 Task: Create a due date automation trigger when advanced on, 2 working days before a card is due add dates due tomorrow at 11:00 AM.
Action: Mouse moved to (1065, 88)
Screenshot: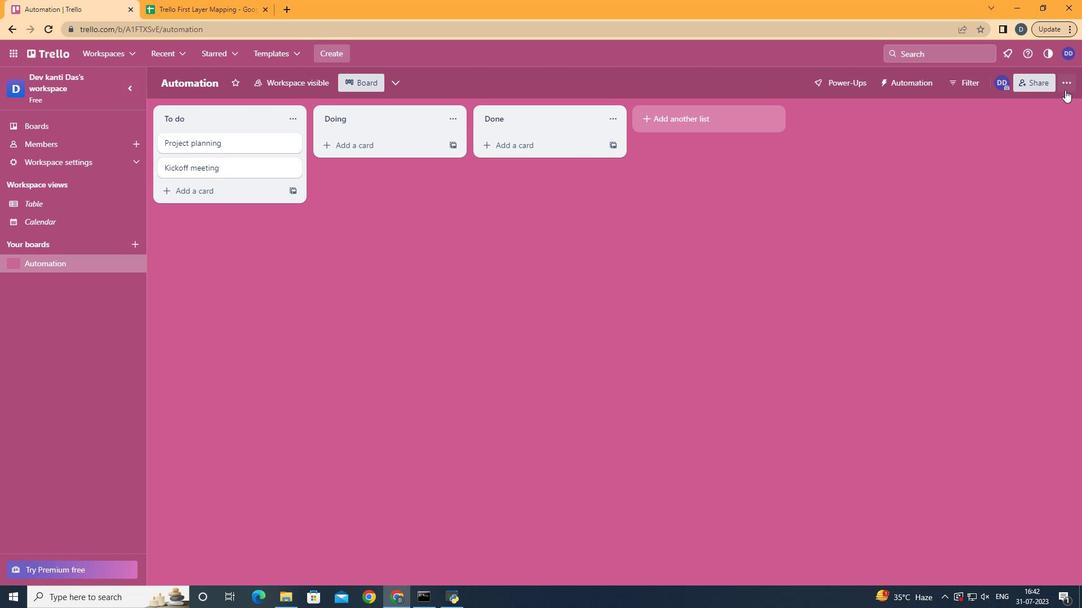 
Action: Mouse pressed left at (1065, 88)
Screenshot: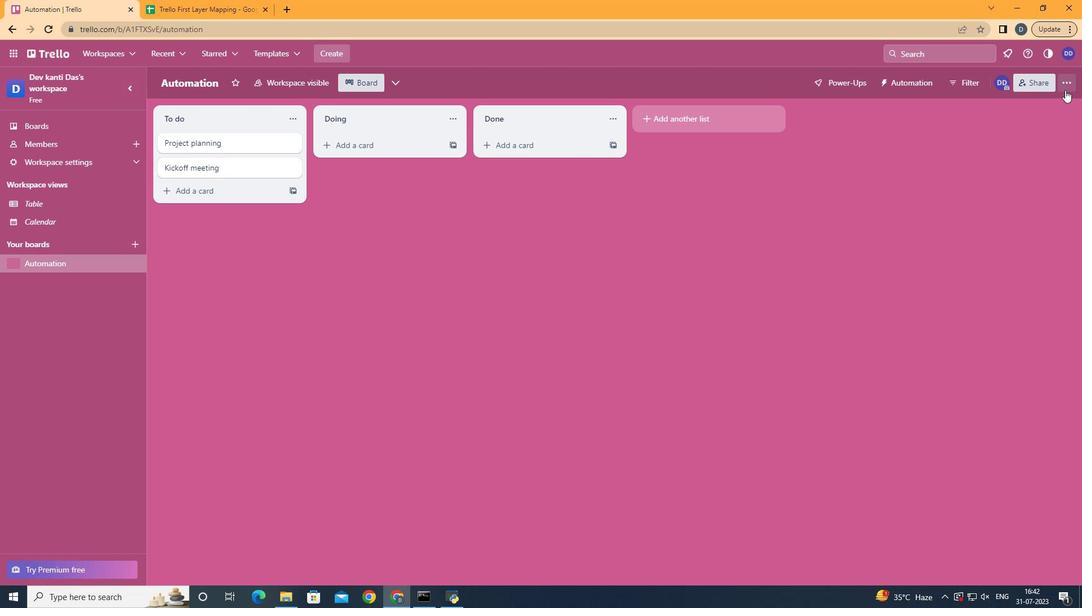 
Action: Mouse moved to (996, 235)
Screenshot: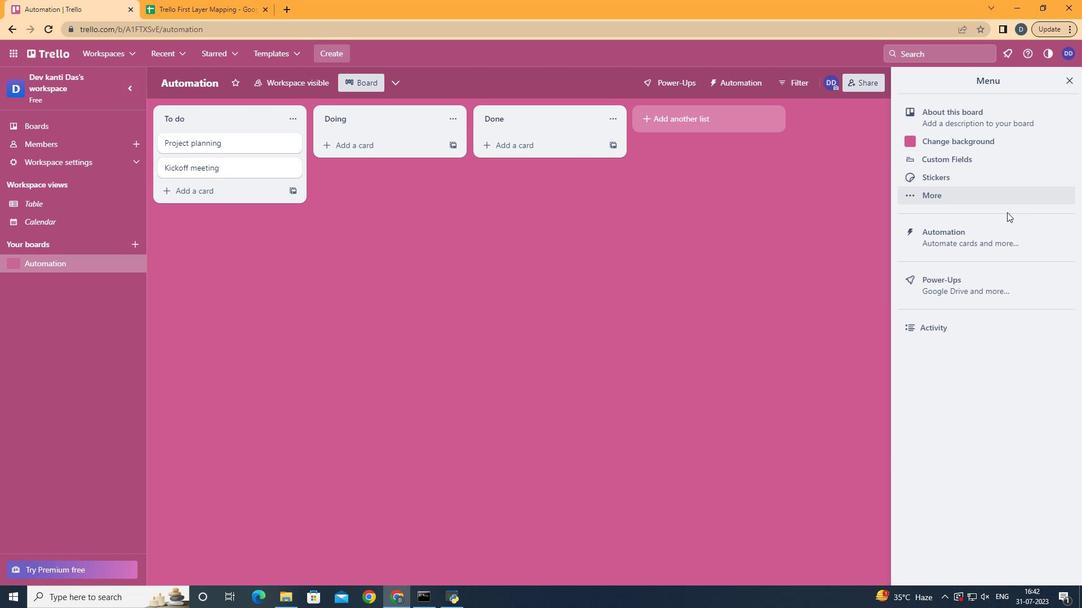 
Action: Mouse pressed left at (996, 235)
Screenshot: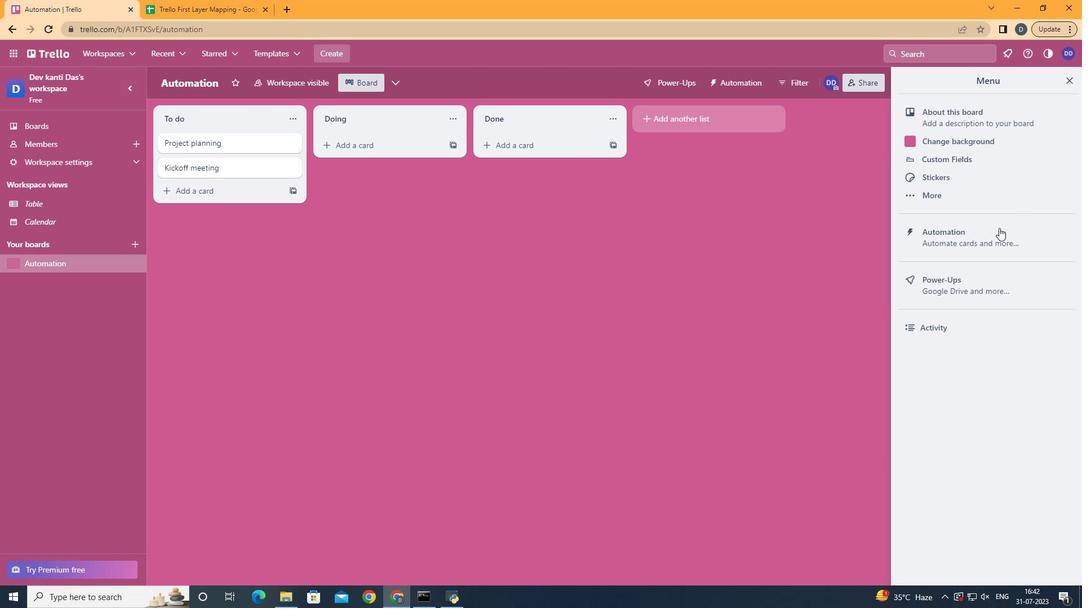 
Action: Mouse moved to (210, 224)
Screenshot: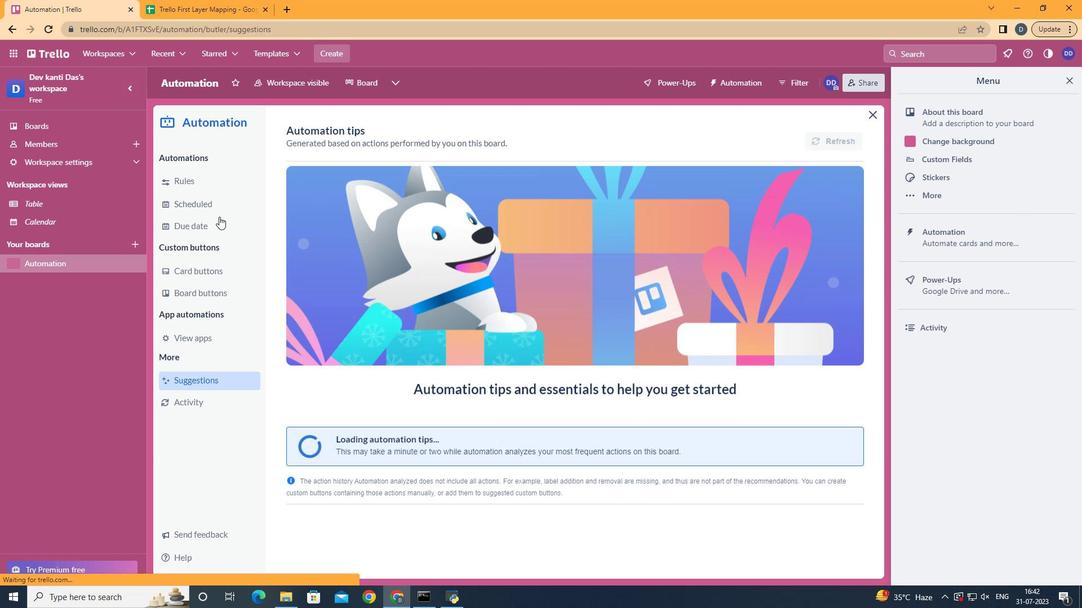 
Action: Mouse pressed left at (210, 224)
Screenshot: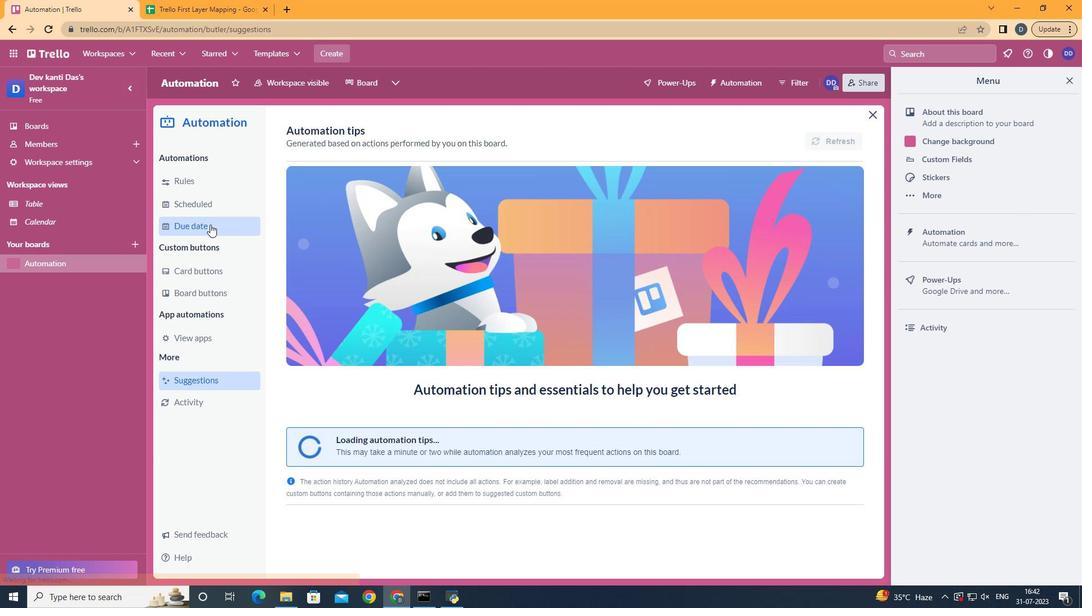 
Action: Mouse moved to (802, 130)
Screenshot: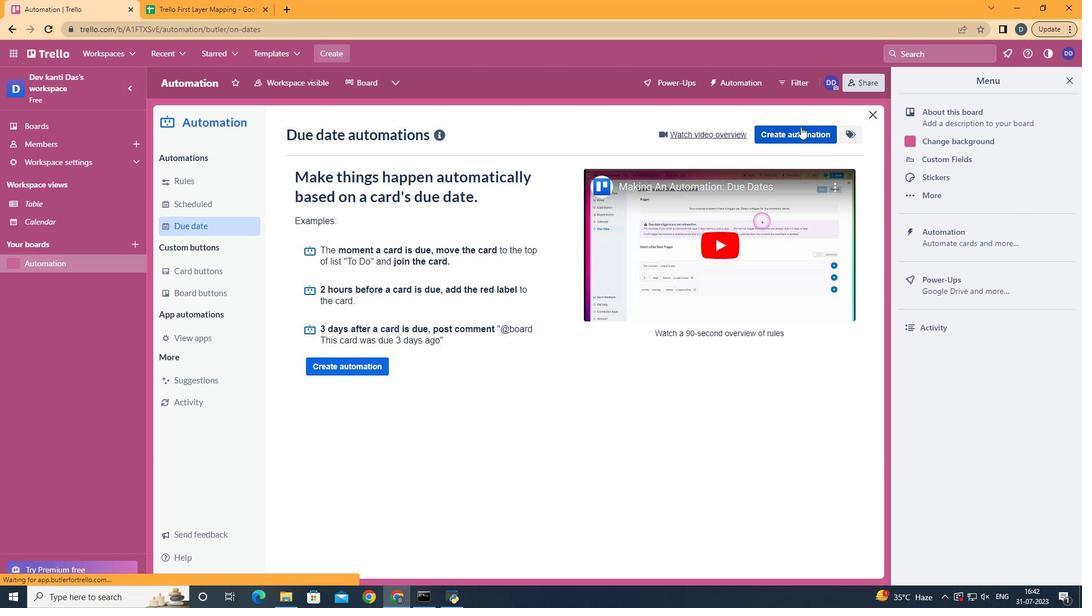 
Action: Mouse pressed left at (802, 130)
Screenshot: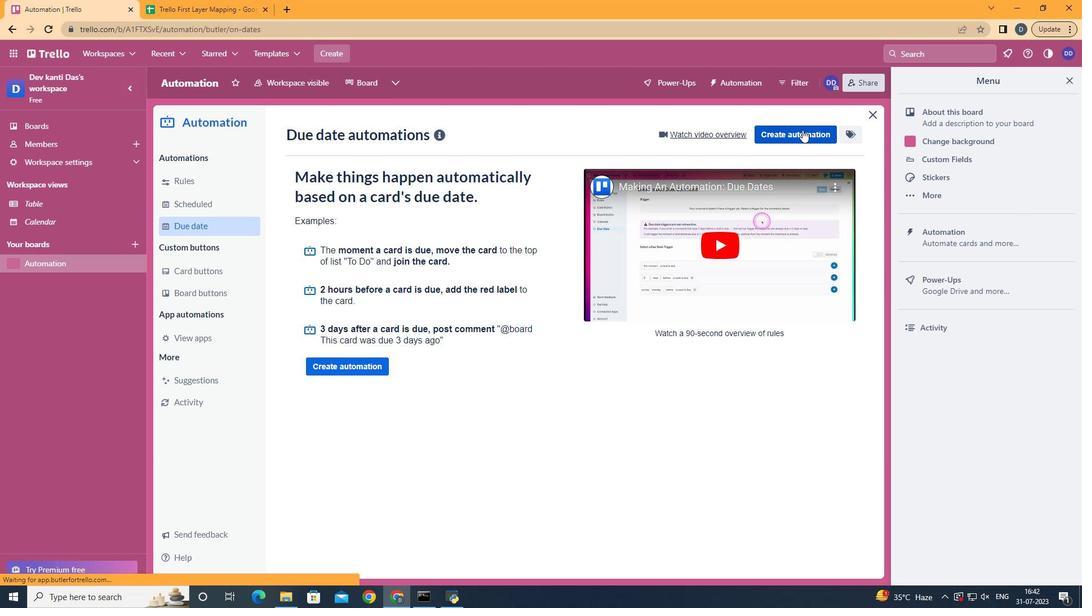 
Action: Mouse moved to (540, 241)
Screenshot: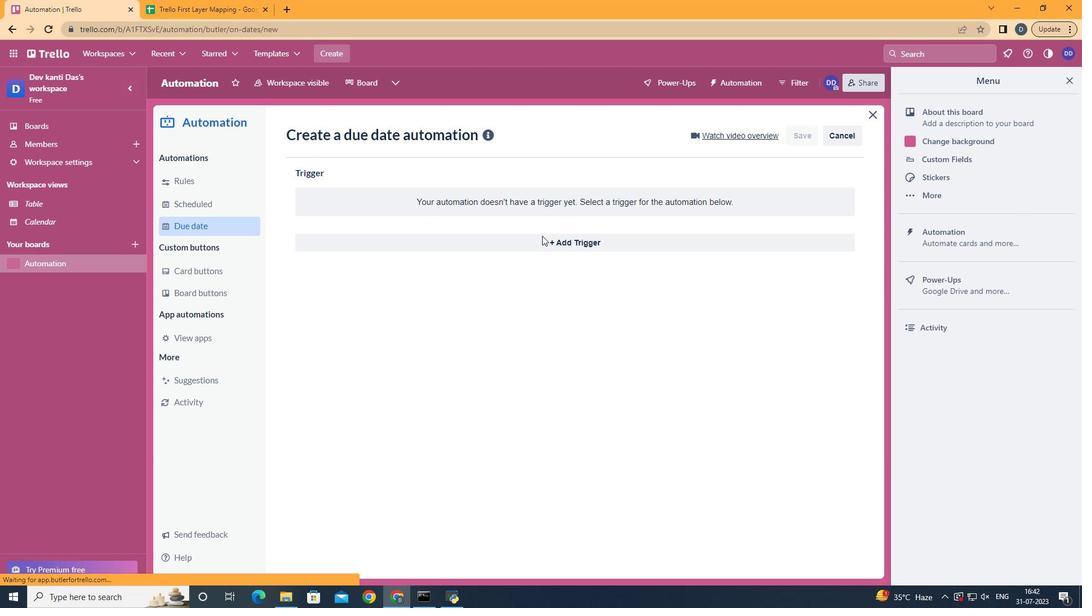 
Action: Mouse pressed left at (540, 241)
Screenshot: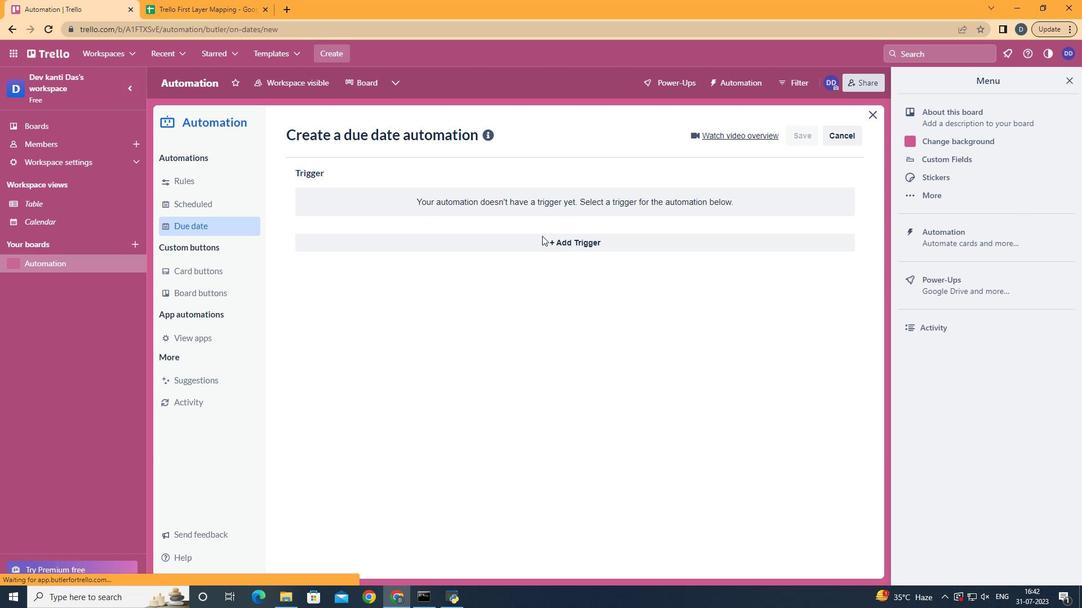 
Action: Mouse moved to (361, 452)
Screenshot: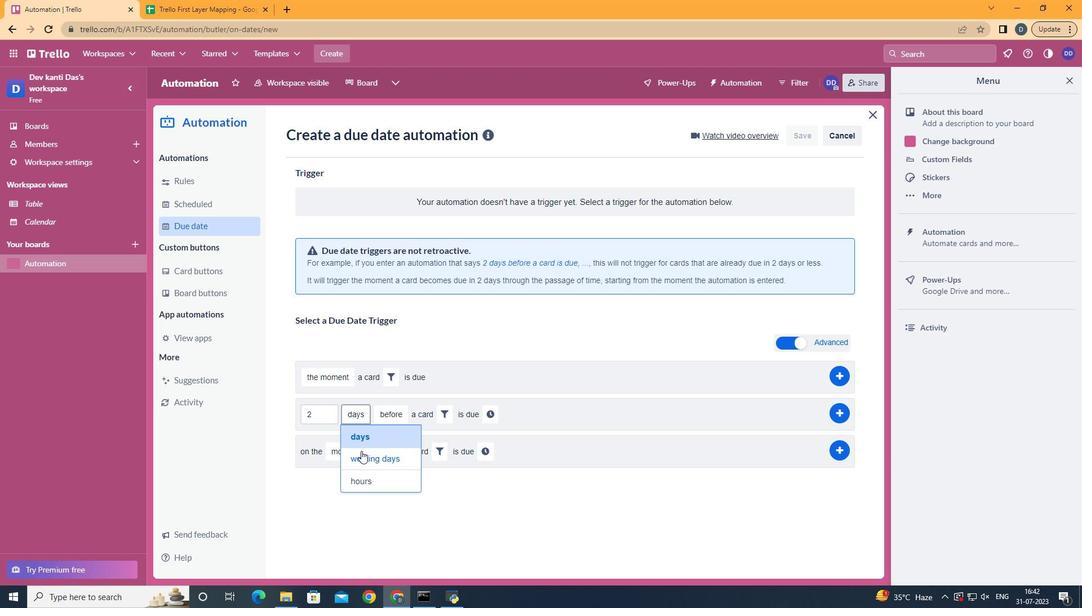 
Action: Mouse pressed left at (361, 452)
Screenshot: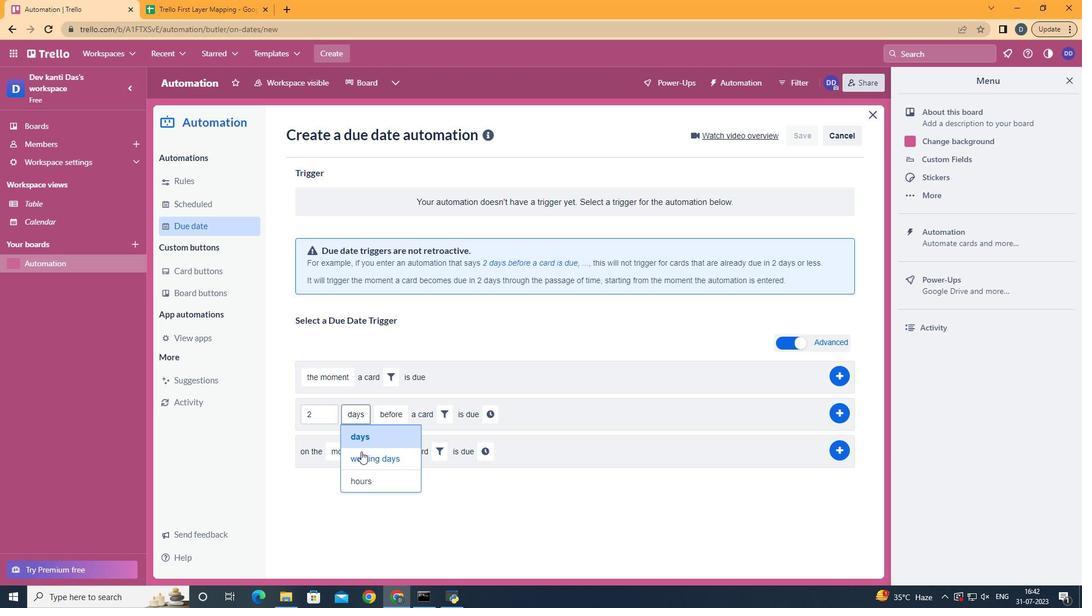 
Action: Mouse moved to (465, 409)
Screenshot: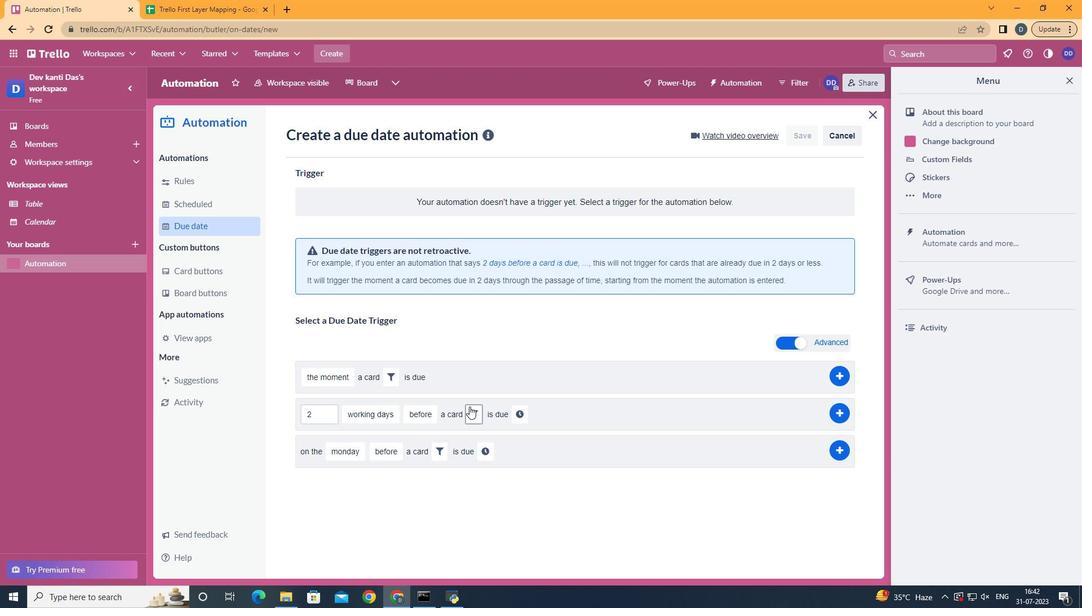 
Action: Mouse pressed left at (465, 409)
Screenshot: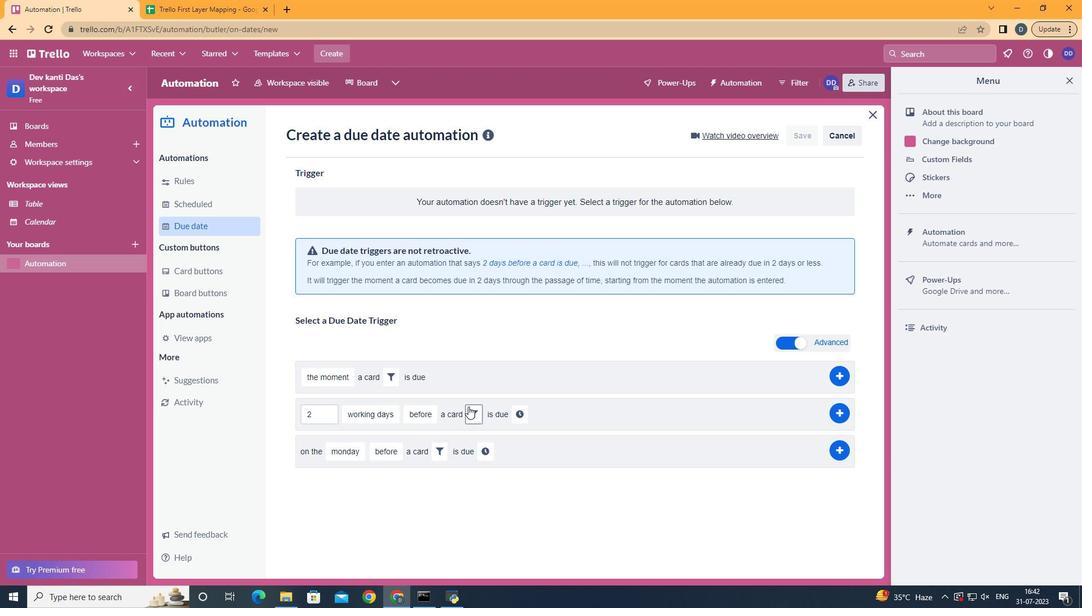 
Action: Mouse moved to (523, 449)
Screenshot: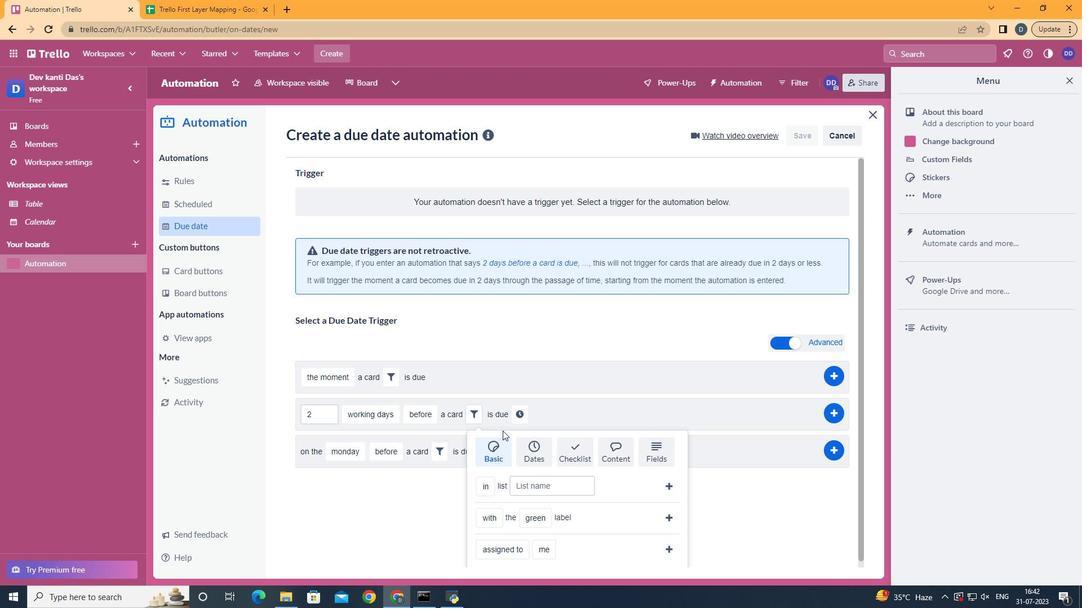 
Action: Mouse pressed left at (523, 449)
Screenshot: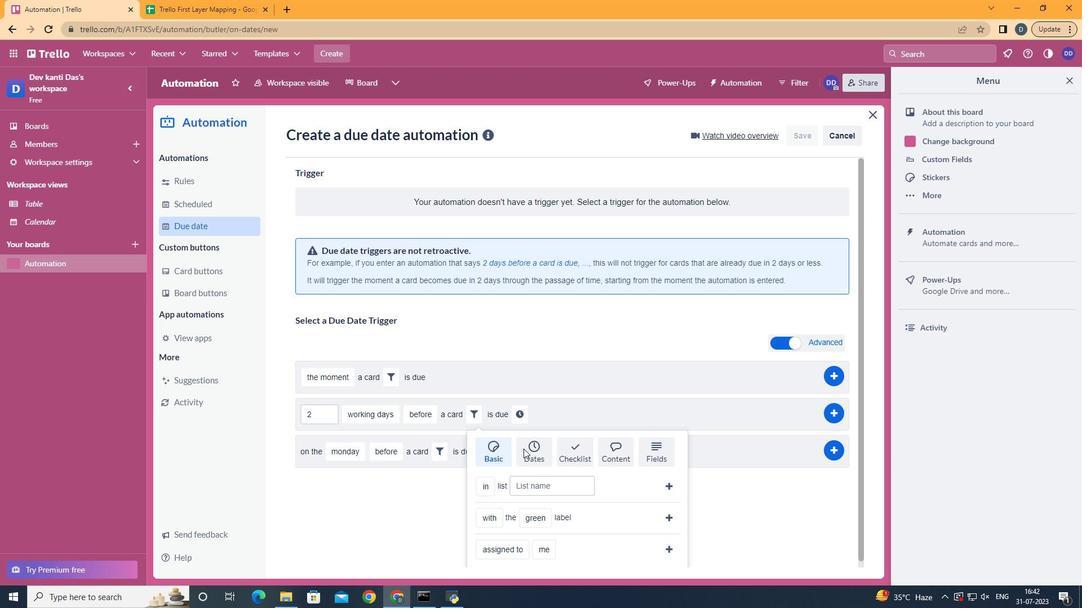 
Action: Mouse moved to (557, 490)
Screenshot: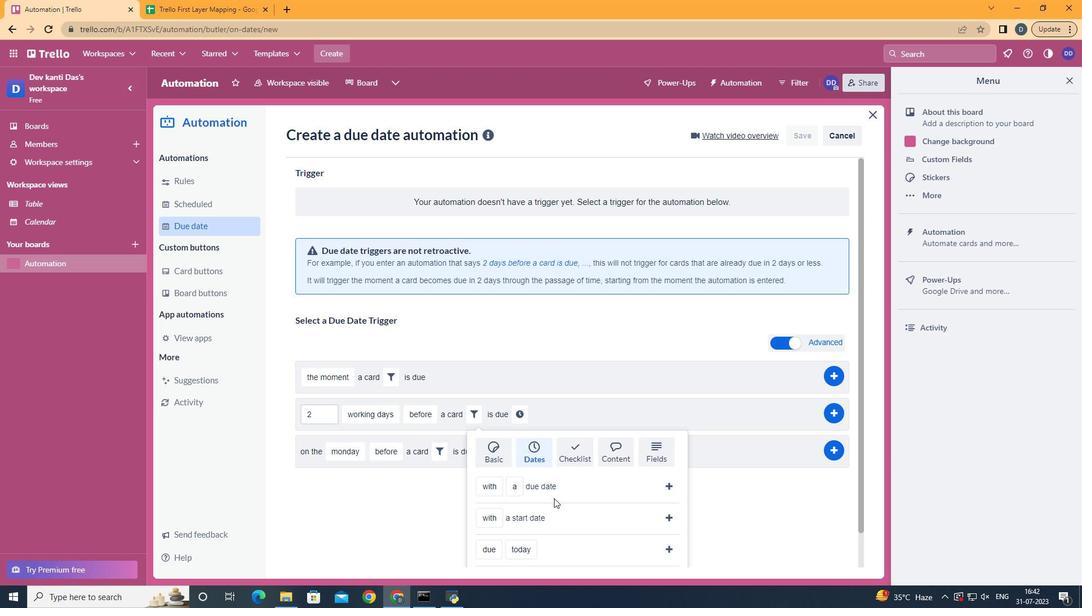 
Action: Mouse scrolled (557, 490) with delta (0, 0)
Screenshot: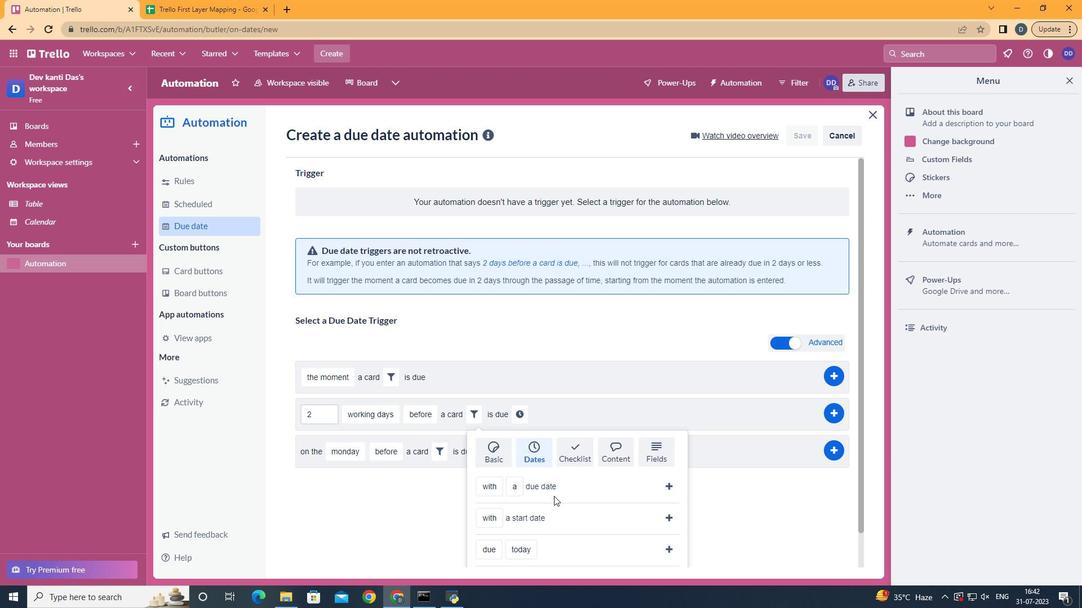 
Action: Mouse scrolled (557, 490) with delta (0, 0)
Screenshot: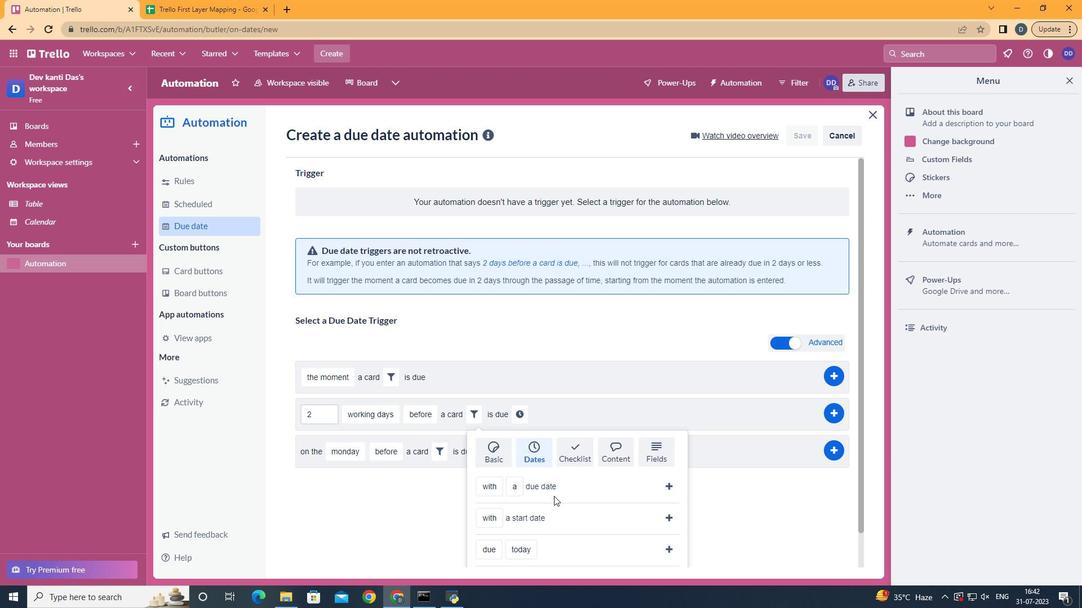
Action: Mouse scrolled (557, 490) with delta (0, 0)
Screenshot: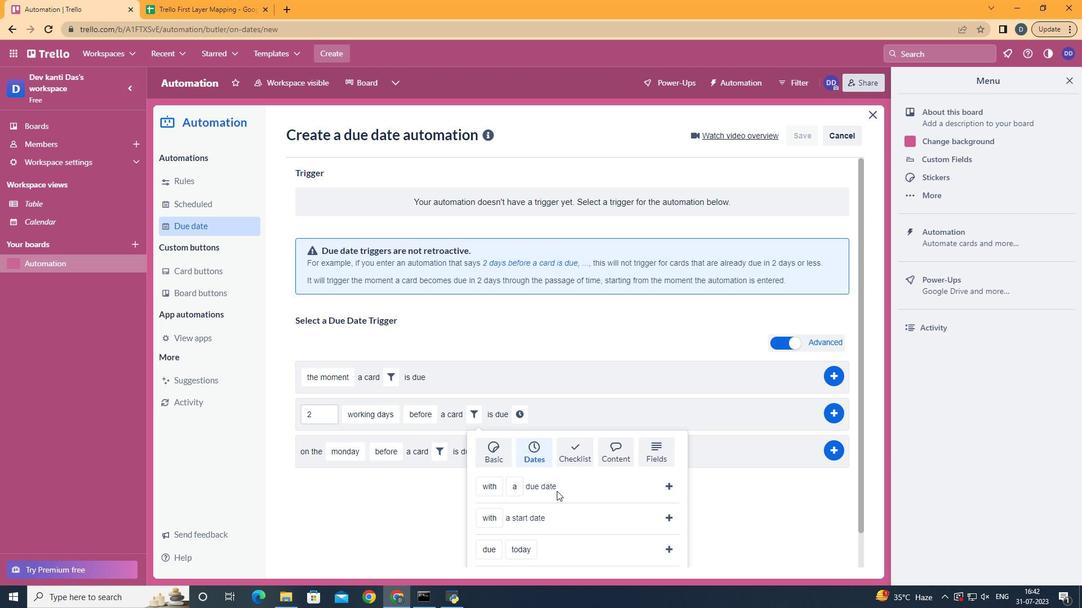 
Action: Mouse scrolled (557, 490) with delta (0, 0)
Screenshot: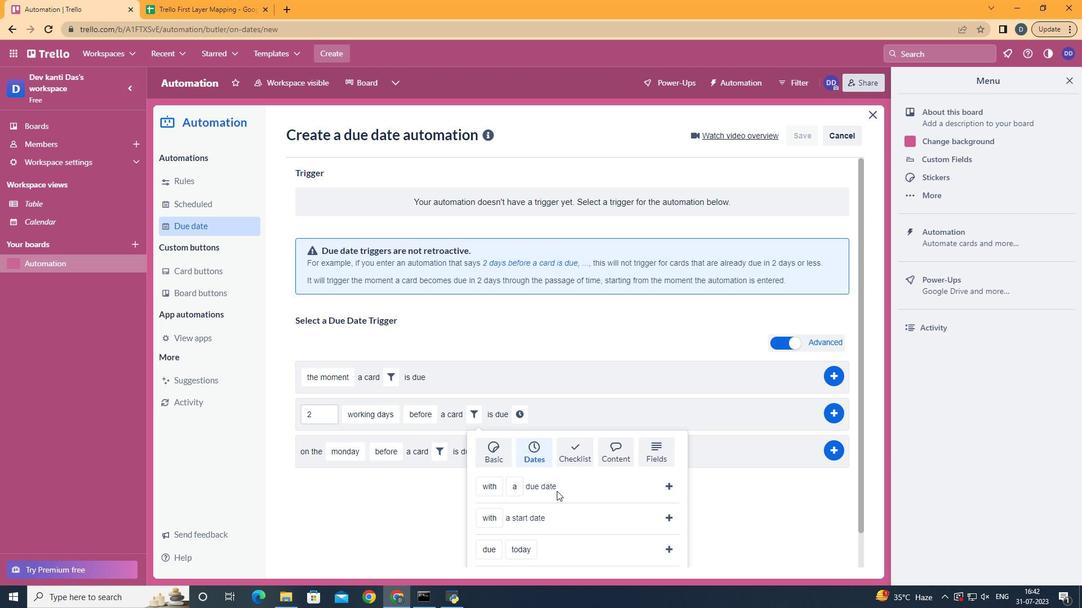 
Action: Mouse moved to (515, 427)
Screenshot: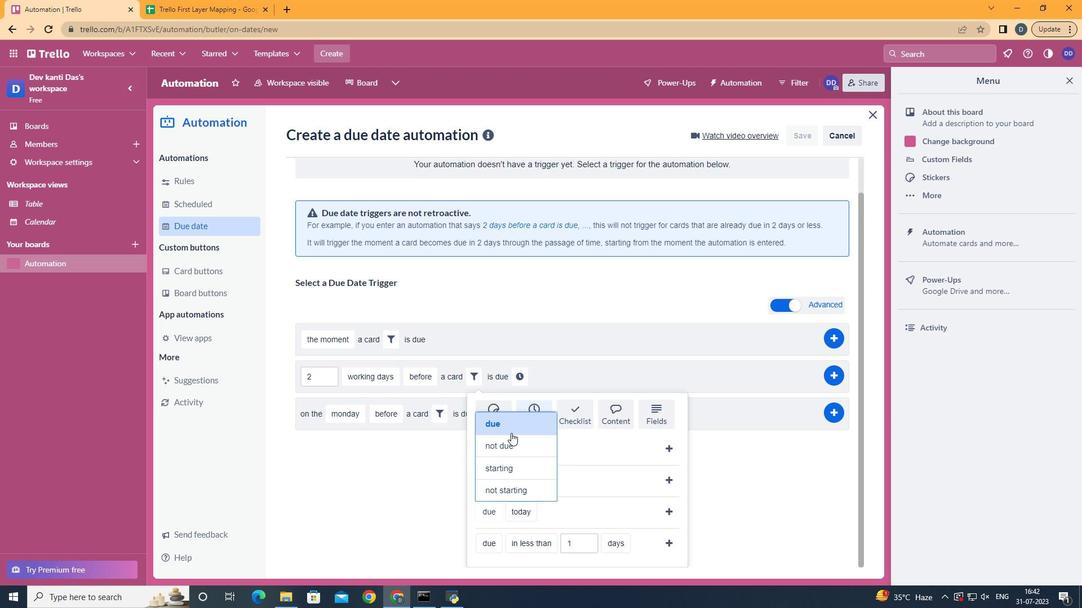 
Action: Mouse pressed left at (515, 427)
Screenshot: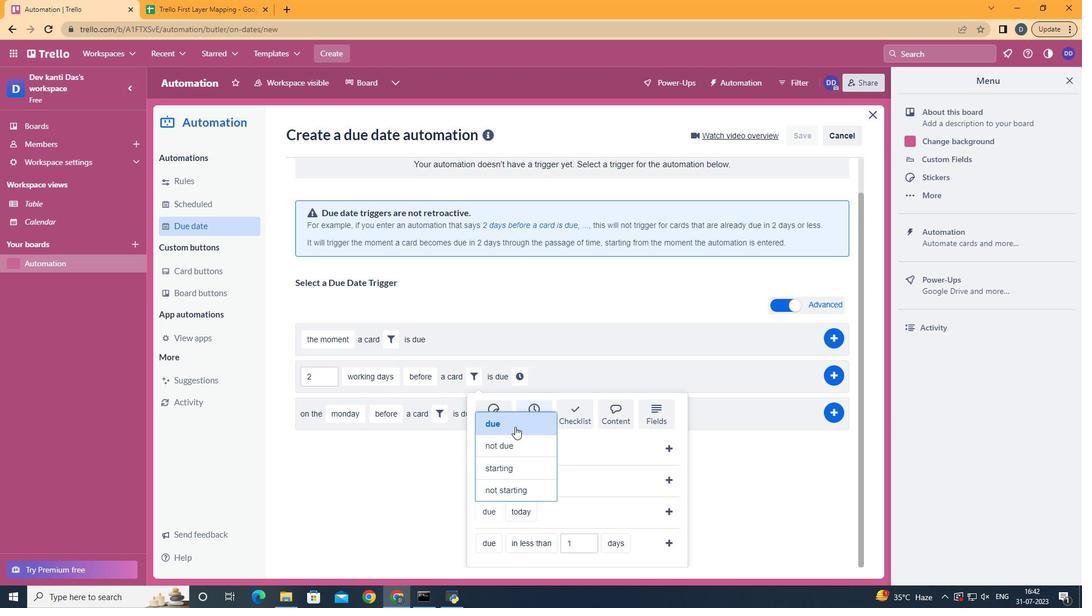 
Action: Mouse moved to (544, 400)
Screenshot: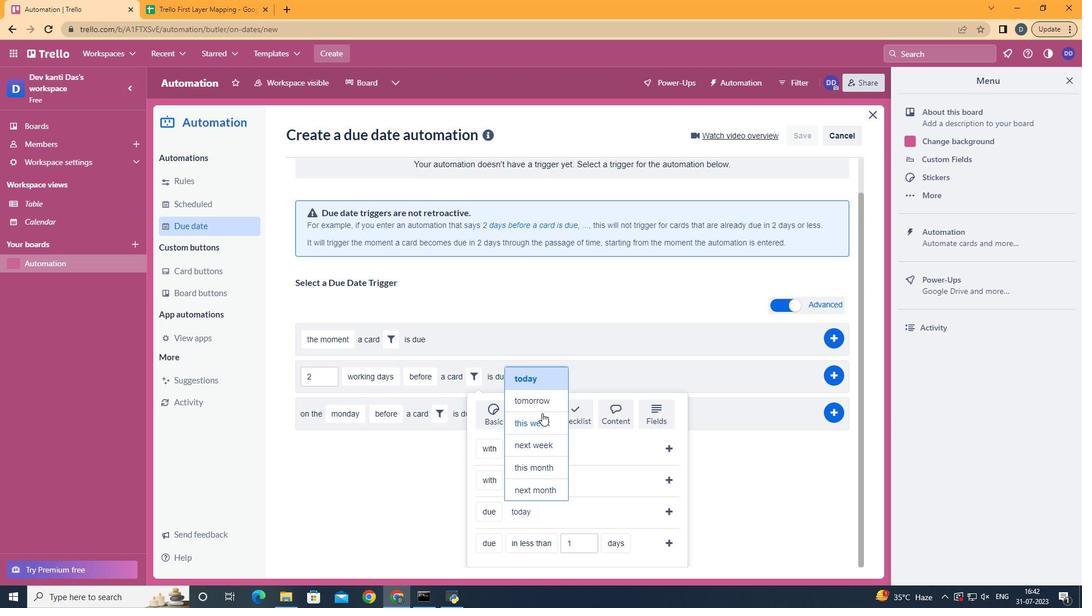 
Action: Mouse pressed left at (544, 400)
Screenshot: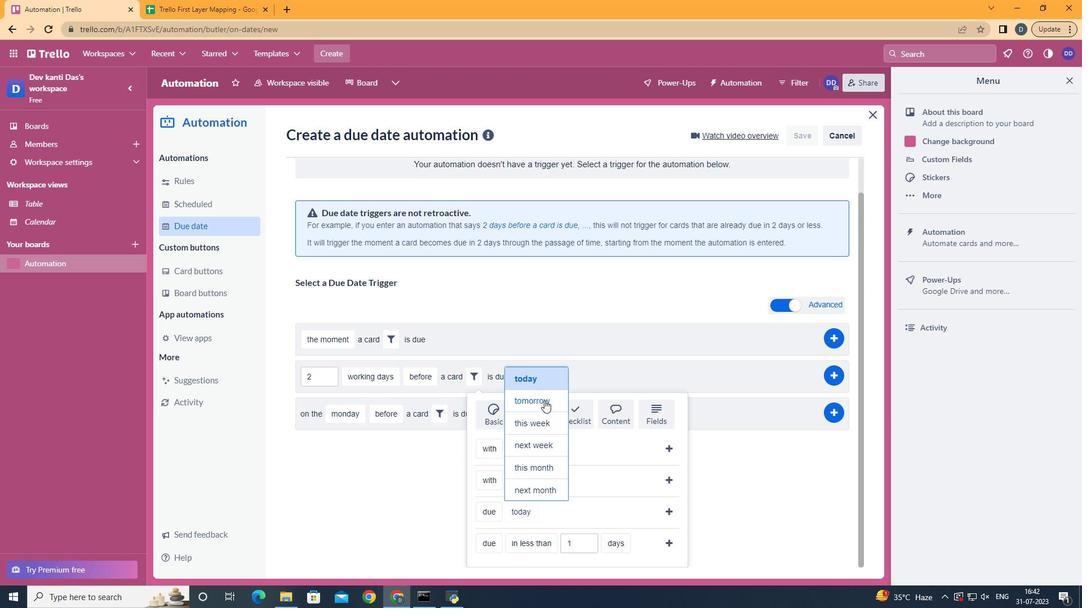 
Action: Mouse moved to (665, 514)
Screenshot: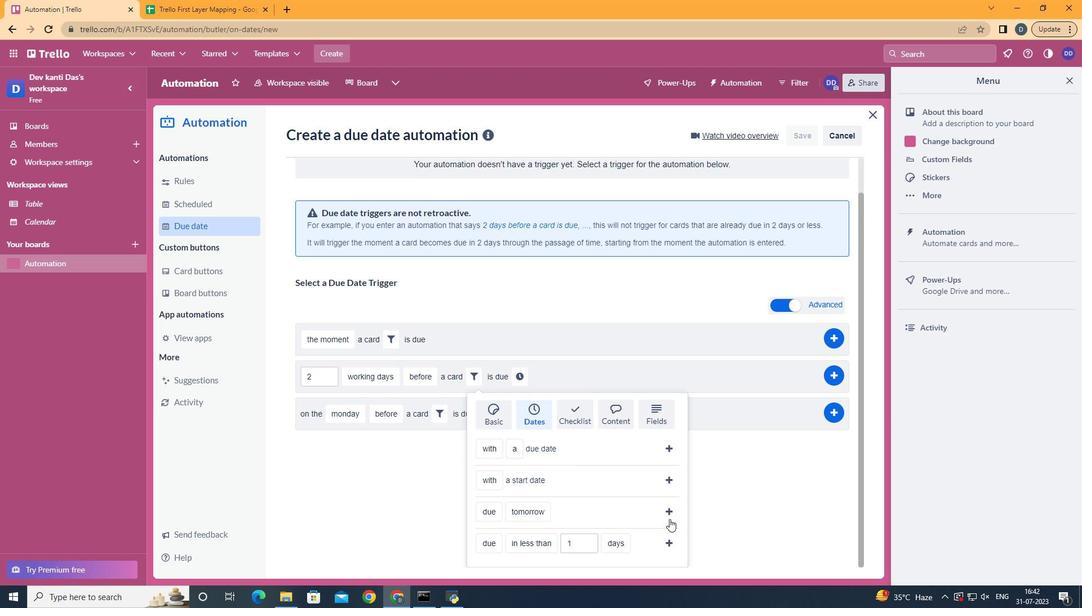 
Action: Mouse pressed left at (665, 514)
Screenshot: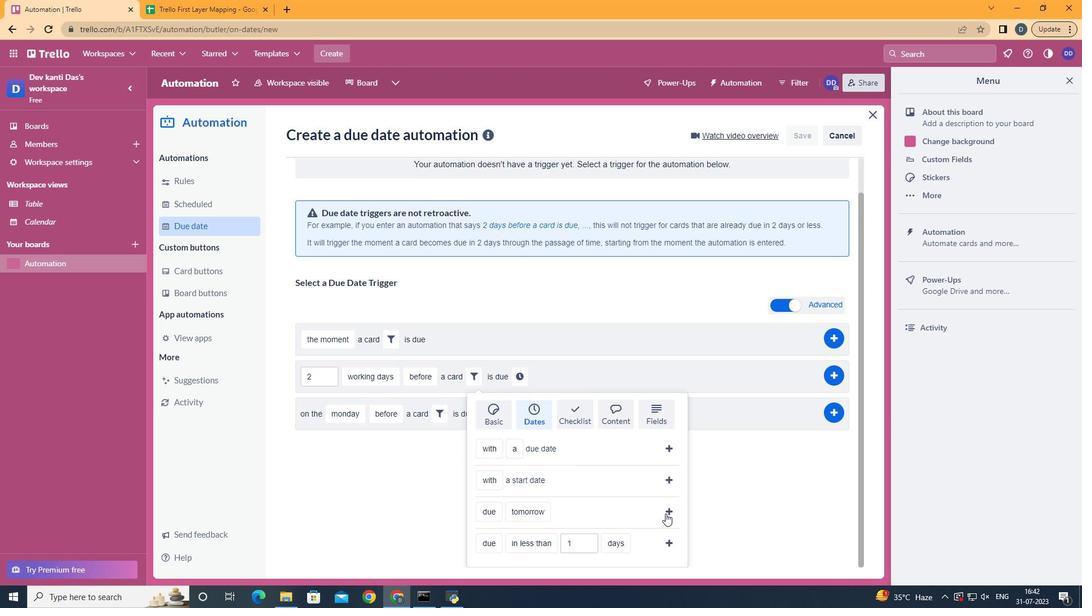 
Action: Mouse moved to (607, 422)
Screenshot: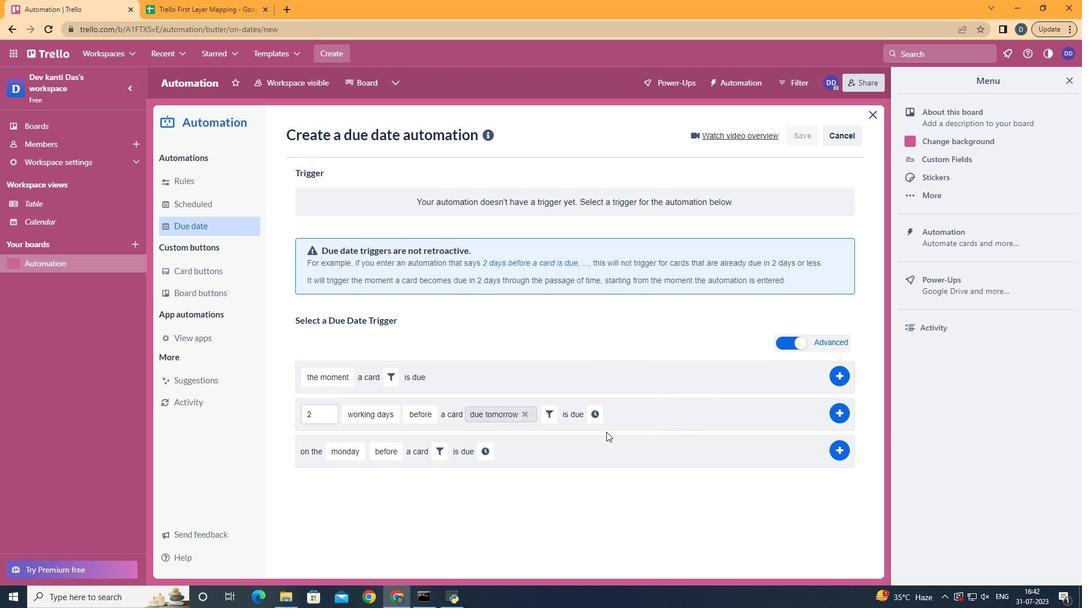 
Action: Mouse pressed left at (607, 422)
Screenshot: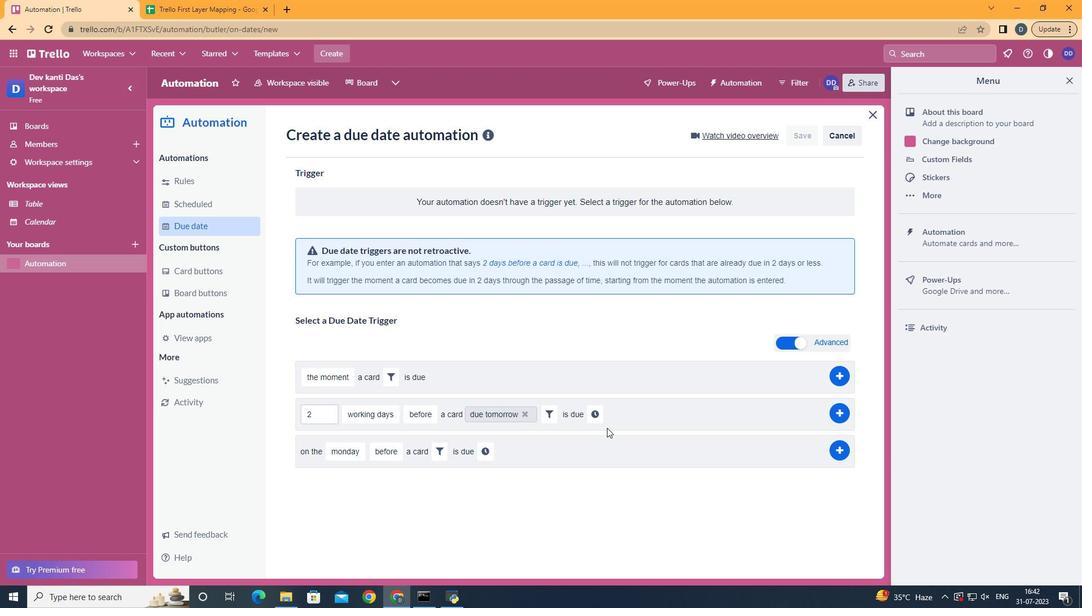 
Action: Mouse moved to (599, 417)
Screenshot: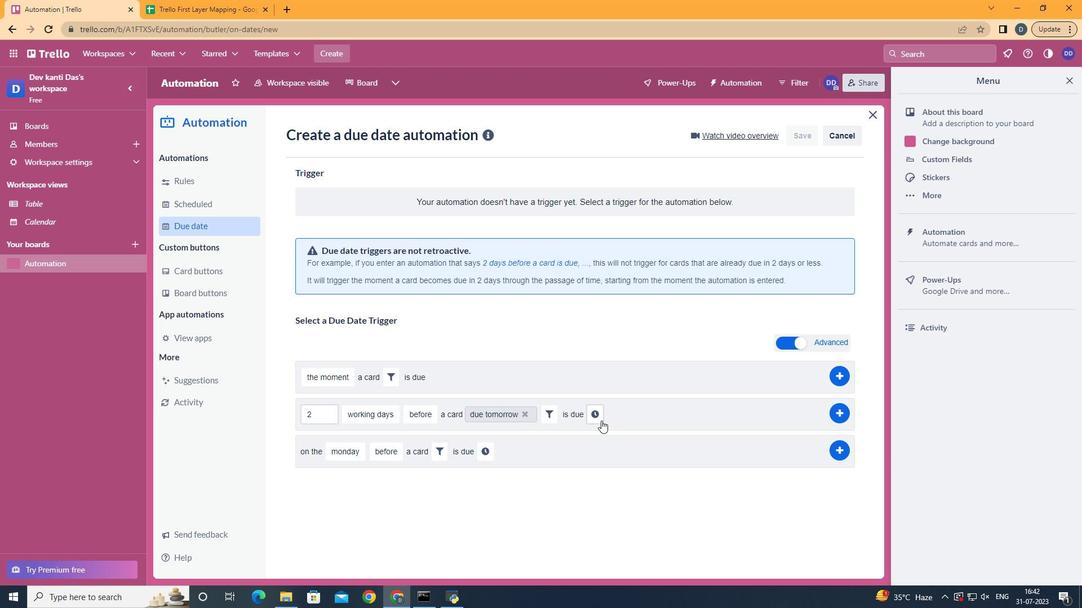 
Action: Mouse pressed left at (599, 417)
Screenshot: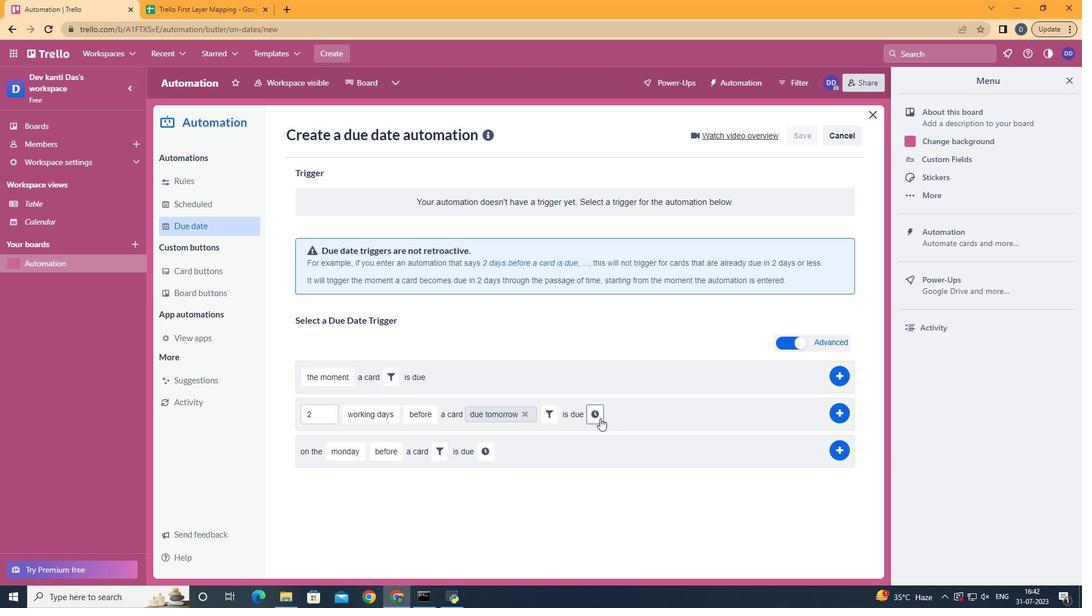 
Action: Mouse moved to (627, 415)
Screenshot: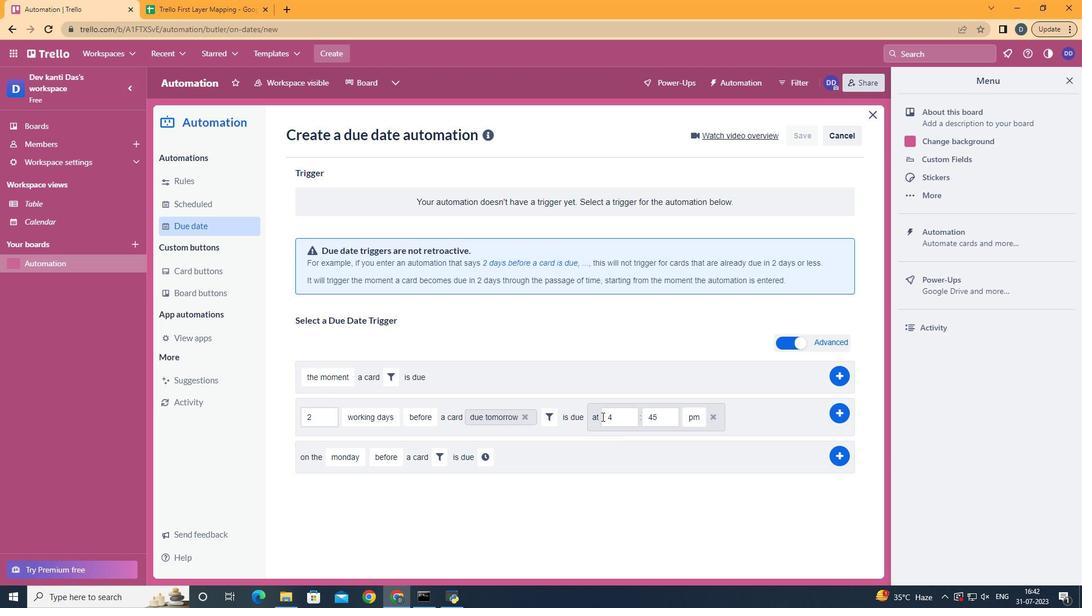 
Action: Mouse pressed left at (627, 415)
Screenshot: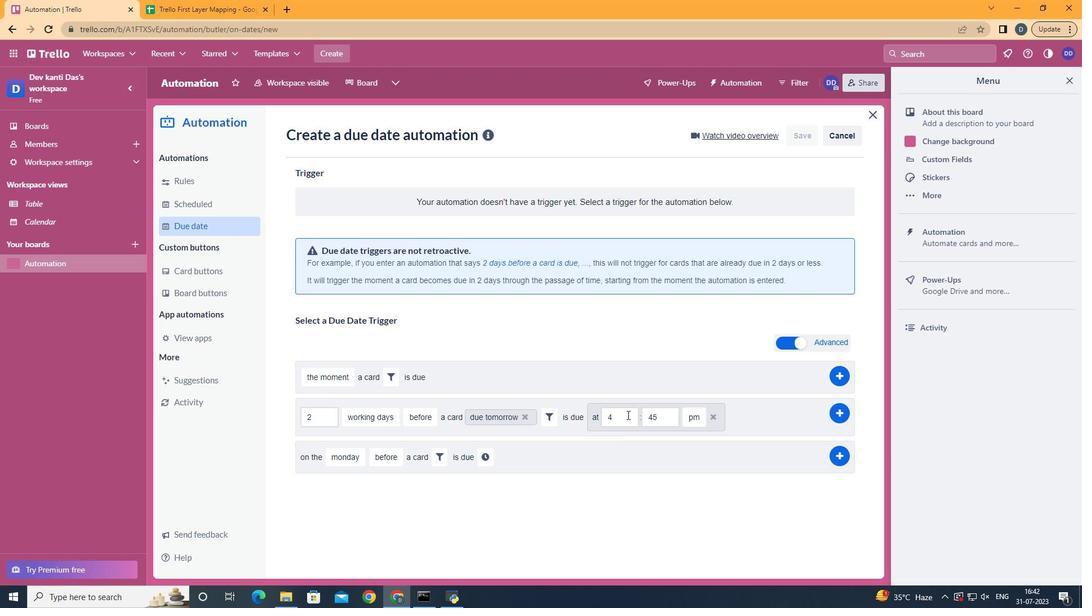 
Action: Key pressed <Key.backspace>11
Screenshot: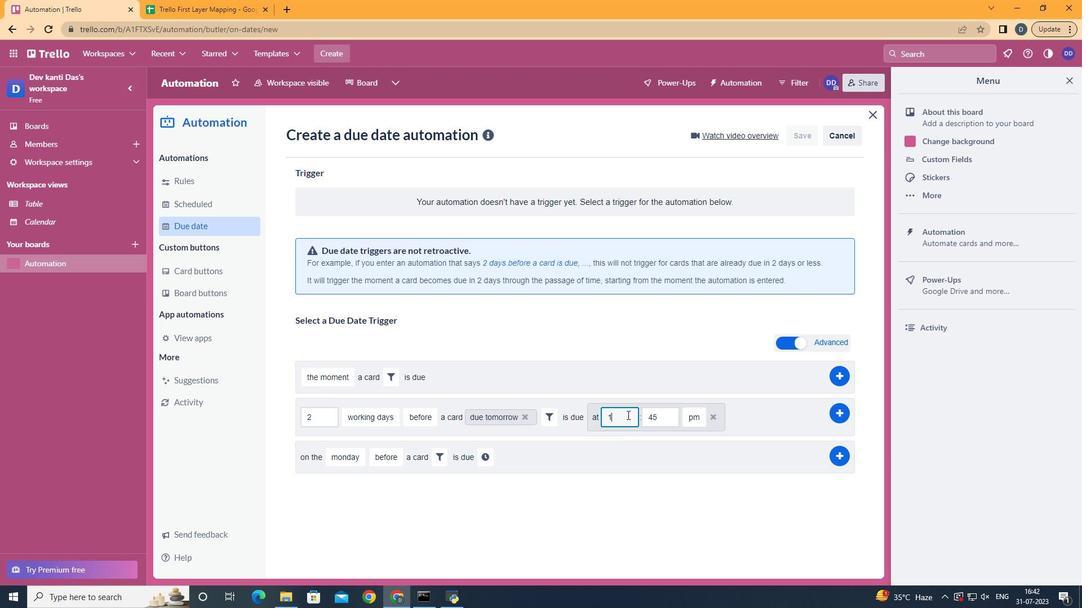 
Action: Mouse moved to (670, 413)
Screenshot: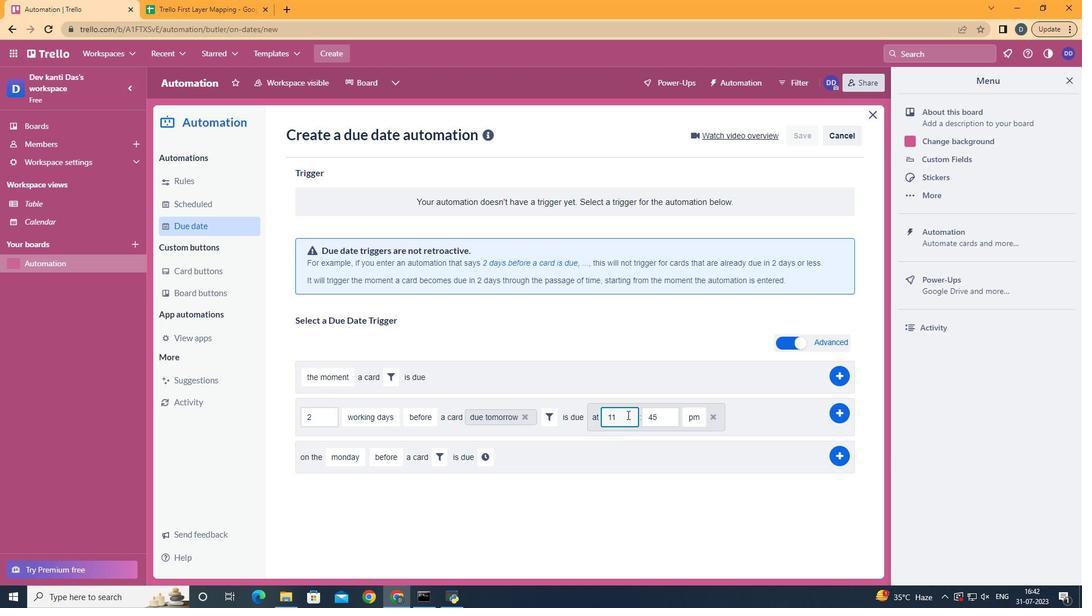 
Action: Mouse pressed left at (670, 413)
Screenshot: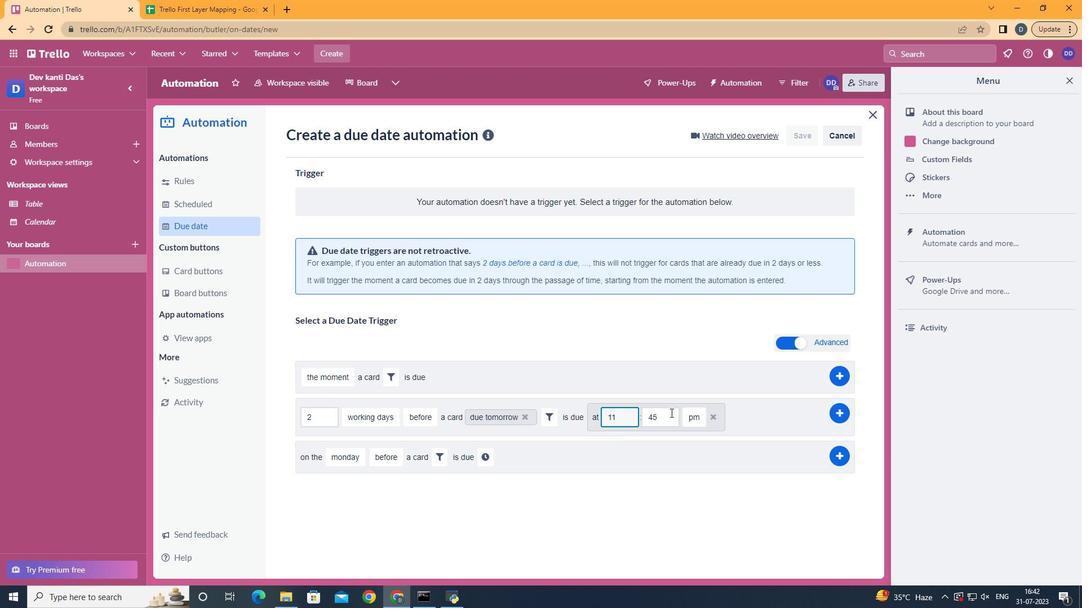 
Action: Key pressed <Key.backspace><Key.backspace>00
Screenshot: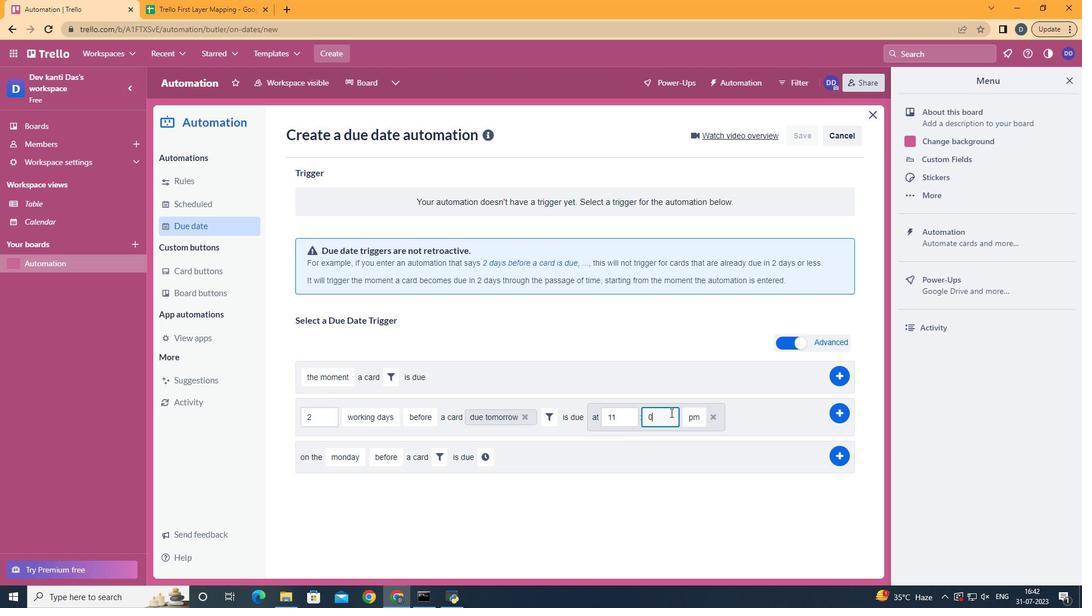
Action: Mouse moved to (699, 437)
Screenshot: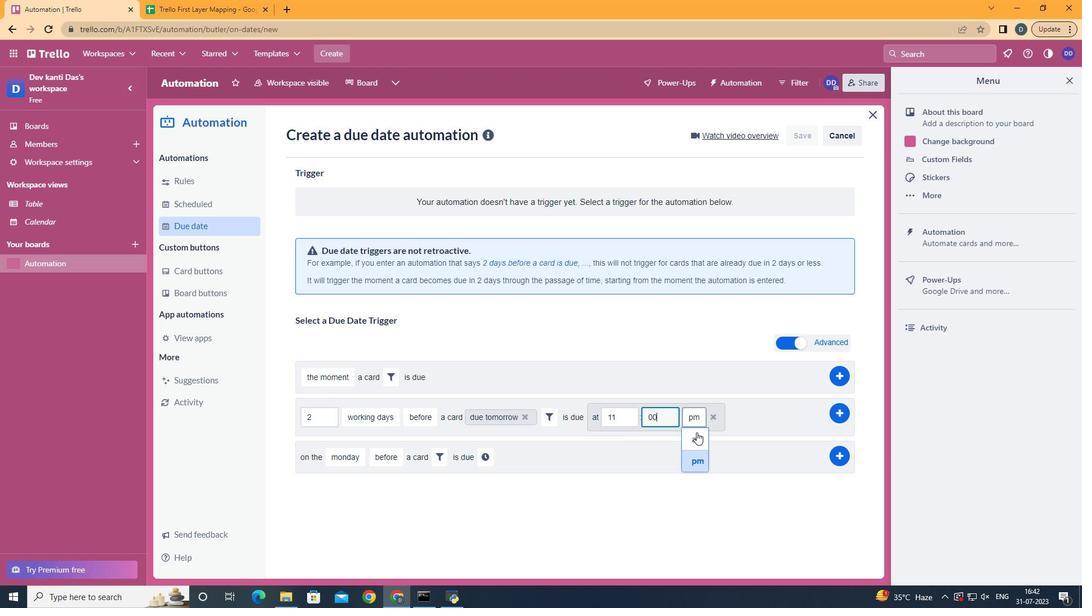 
Action: Mouse pressed left at (699, 437)
Screenshot: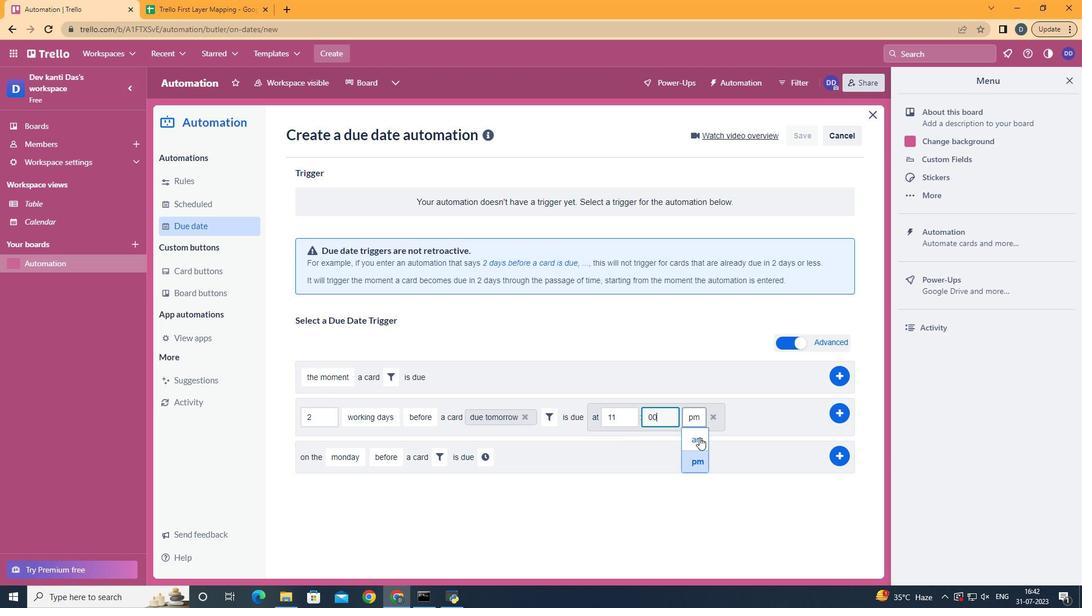 
Action: Mouse moved to (846, 412)
Screenshot: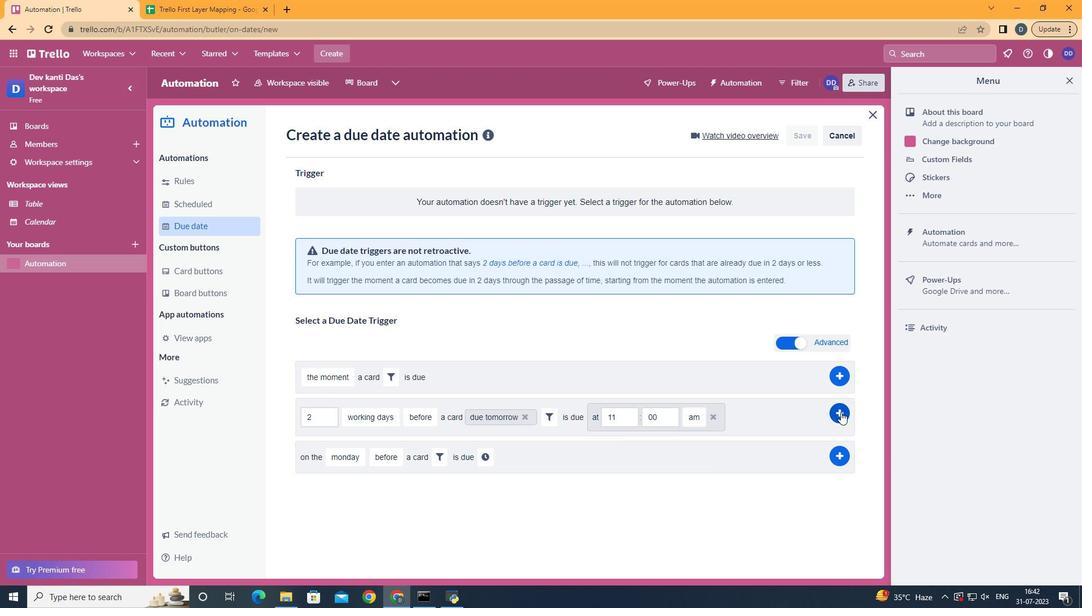 
Action: Mouse pressed left at (846, 412)
Screenshot: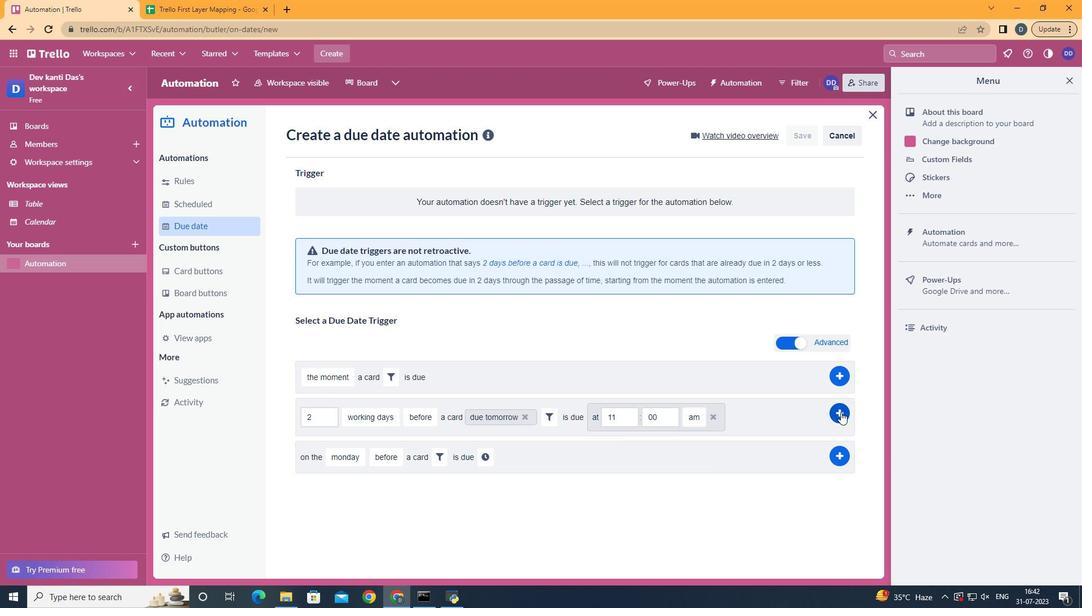 
Action: Mouse moved to (560, 242)
Screenshot: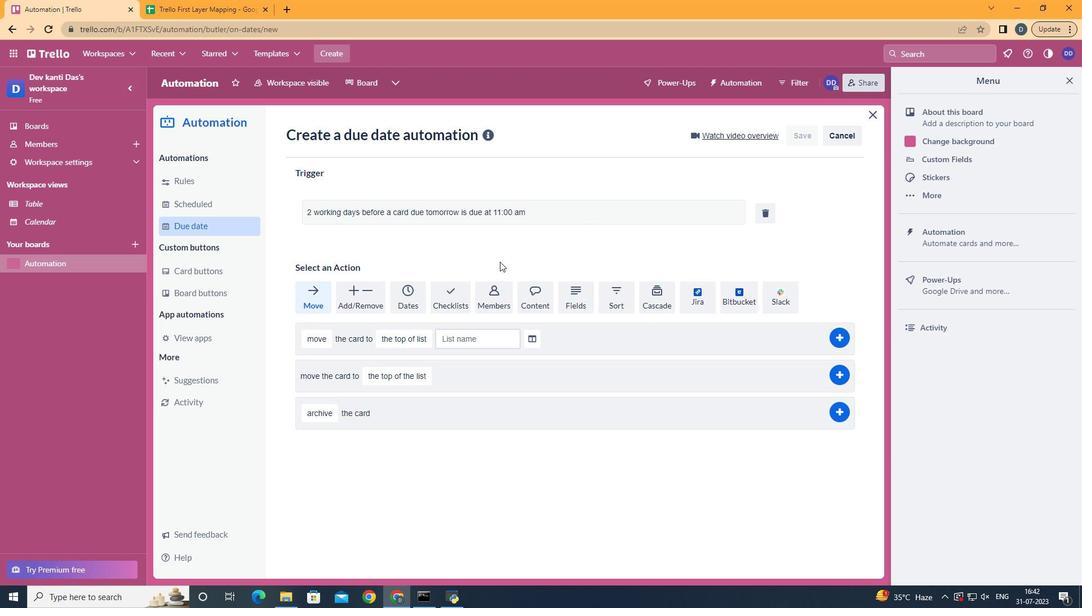 
